 Task: Export the file with the resolution set to 720p.
Action: Mouse moved to (978, 17)
Screenshot: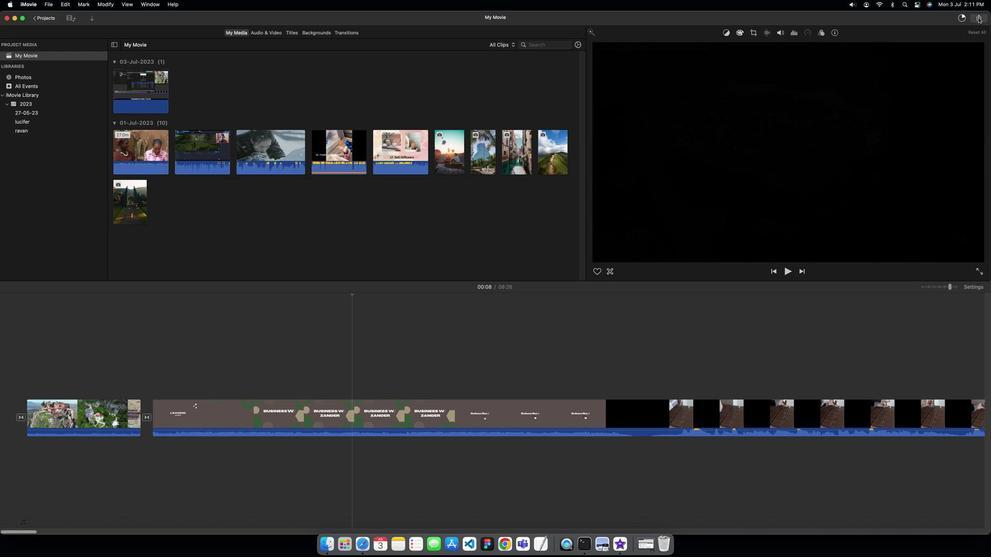 
Action: Mouse pressed left at (978, 17)
Screenshot: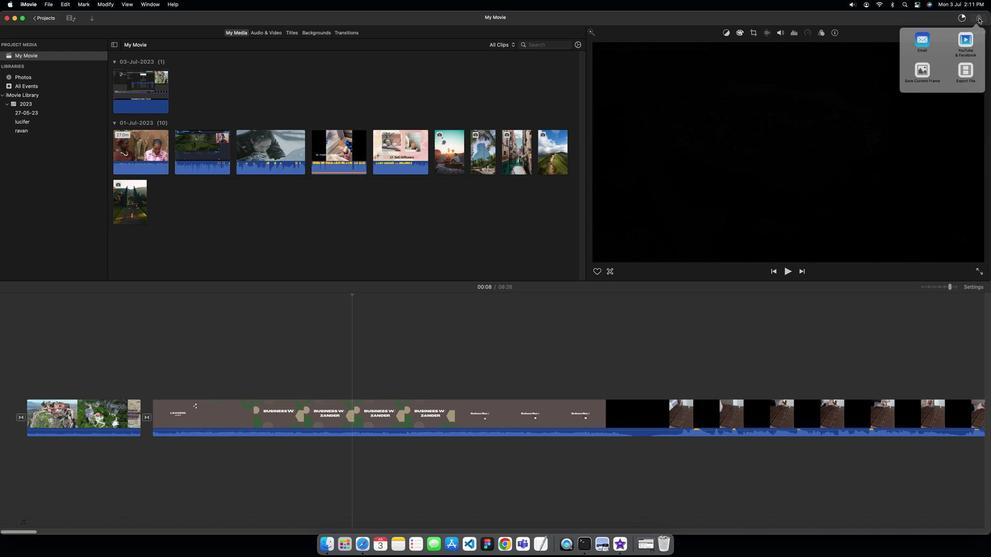 
Action: Mouse moved to (964, 74)
Screenshot: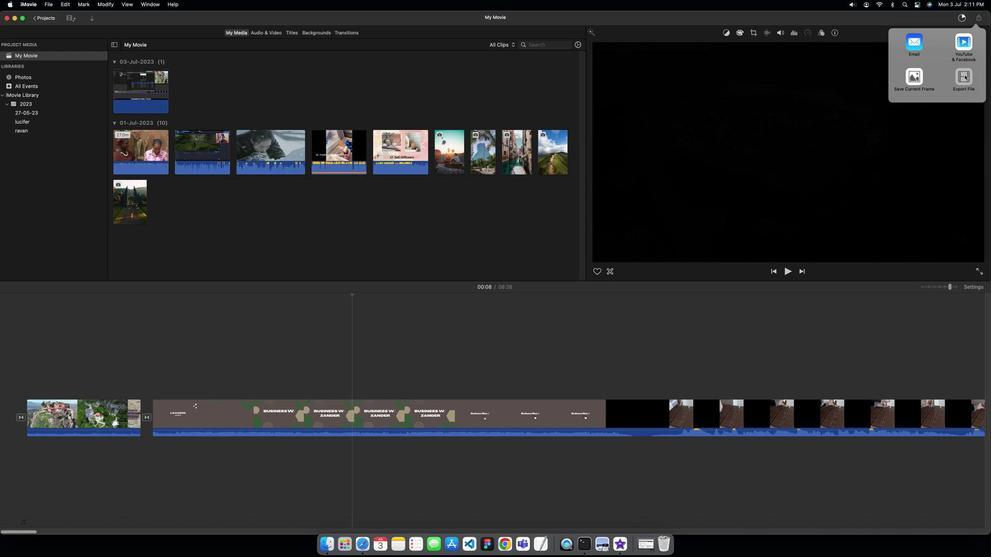 
Action: Mouse pressed left at (964, 74)
Screenshot: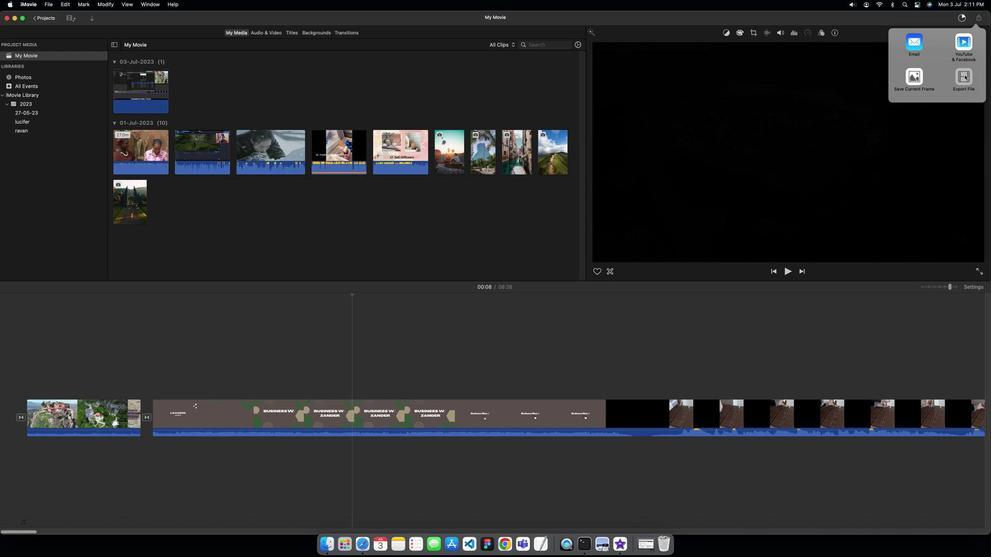 
Action: Mouse moved to (543, 161)
Screenshot: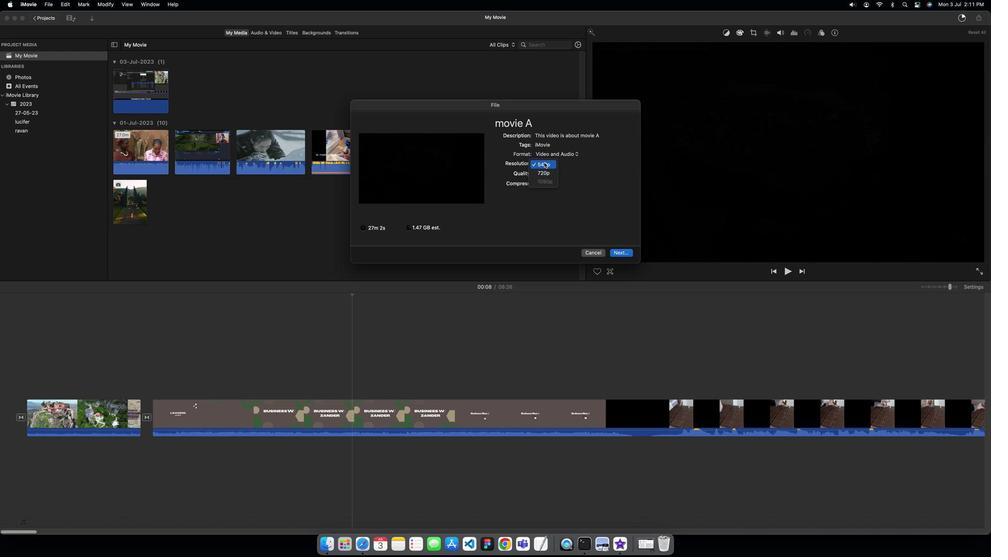 
Action: Mouse pressed left at (543, 161)
Screenshot: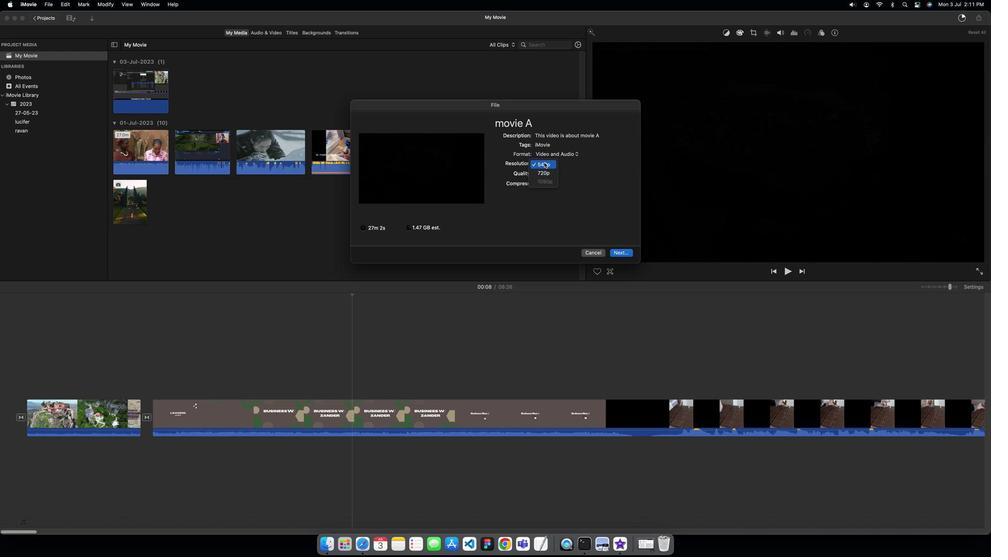 
Action: Mouse moved to (545, 170)
Screenshot: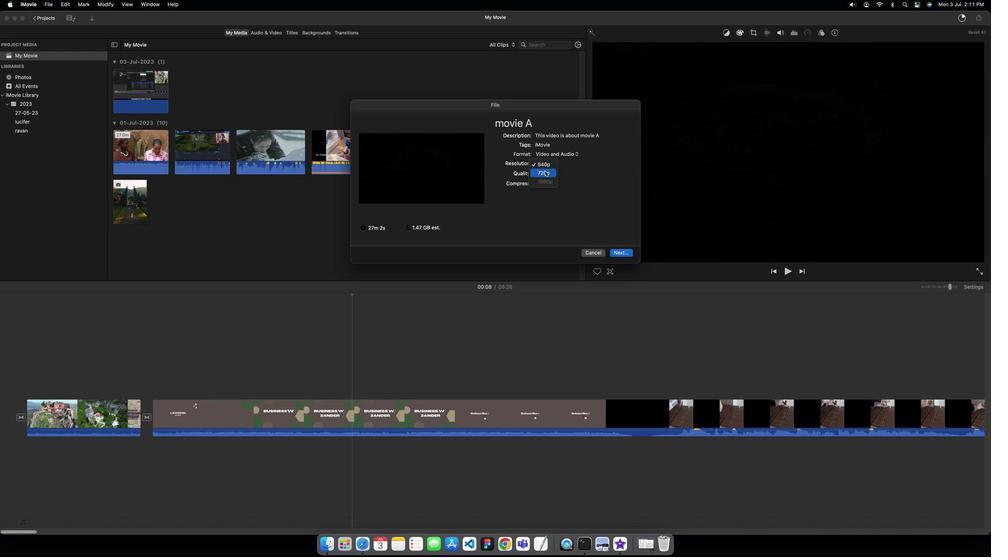 
Action: Mouse pressed left at (545, 170)
Screenshot: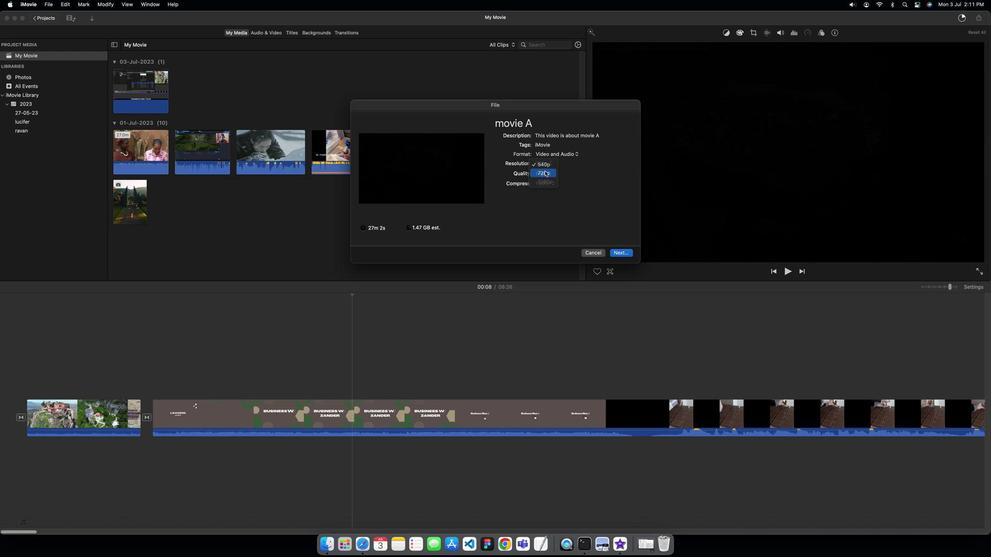 
Action: Mouse moved to (617, 252)
Screenshot: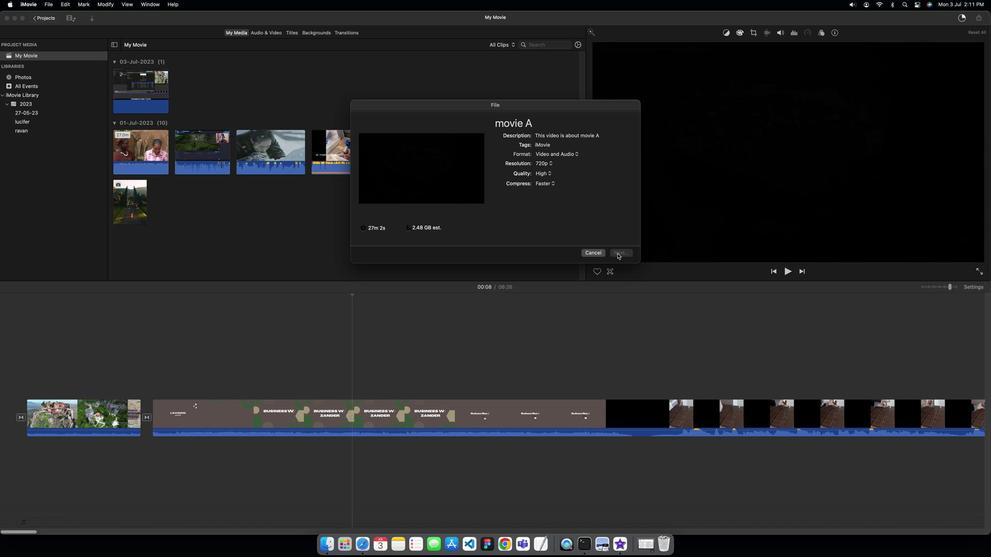 
Action: Mouse pressed left at (617, 252)
Screenshot: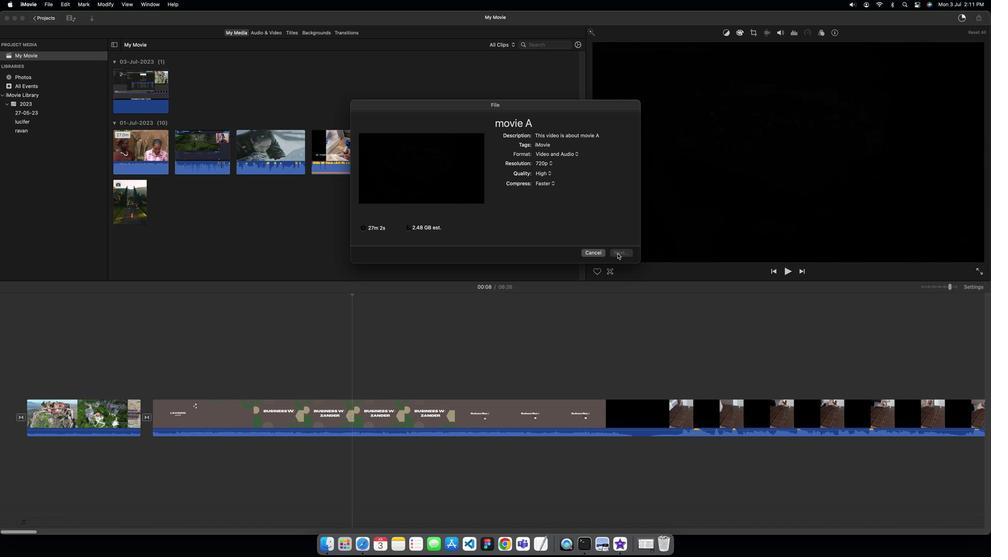 
Action: Mouse moved to (543, 195)
Screenshot: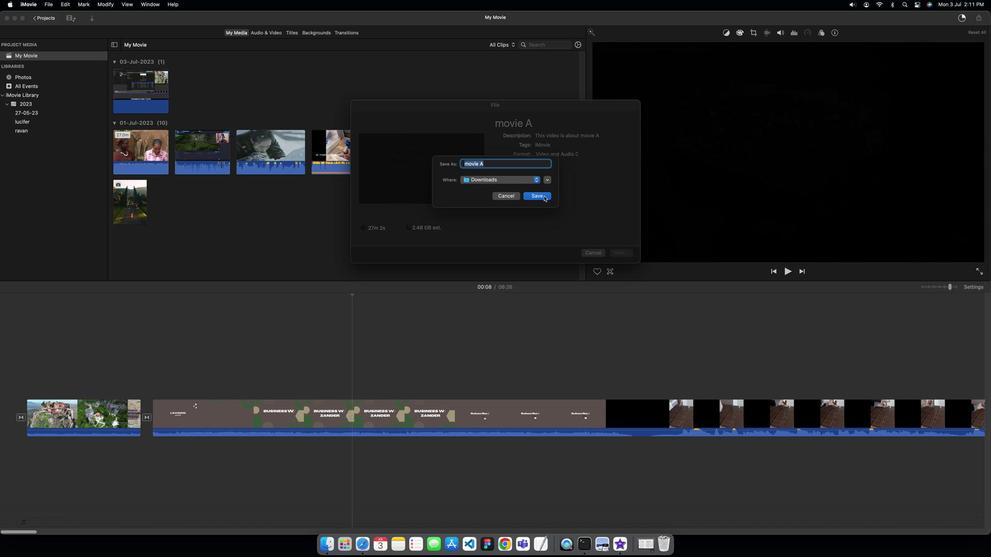 
Action: Mouse pressed left at (543, 195)
Screenshot: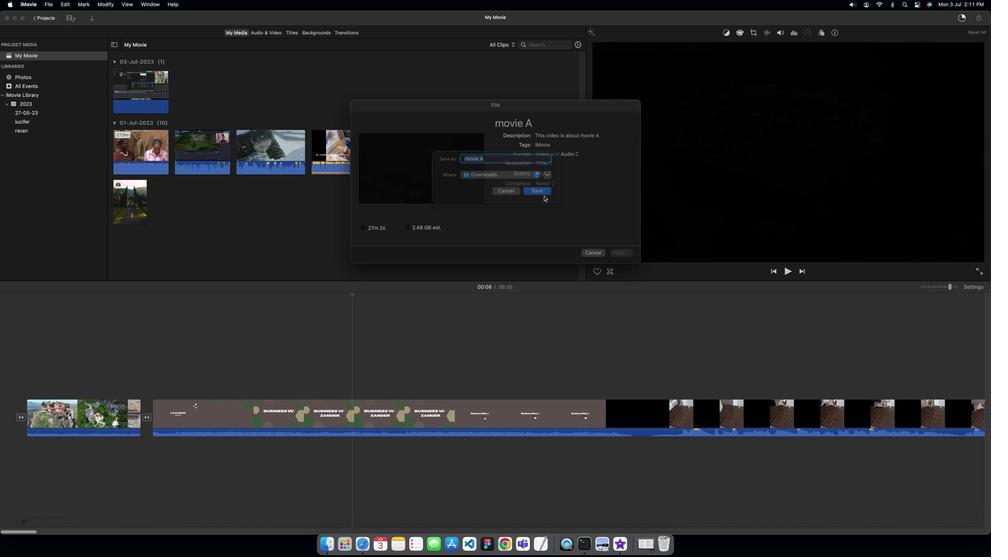 
Action: Key pressed Key.f9
Screenshot: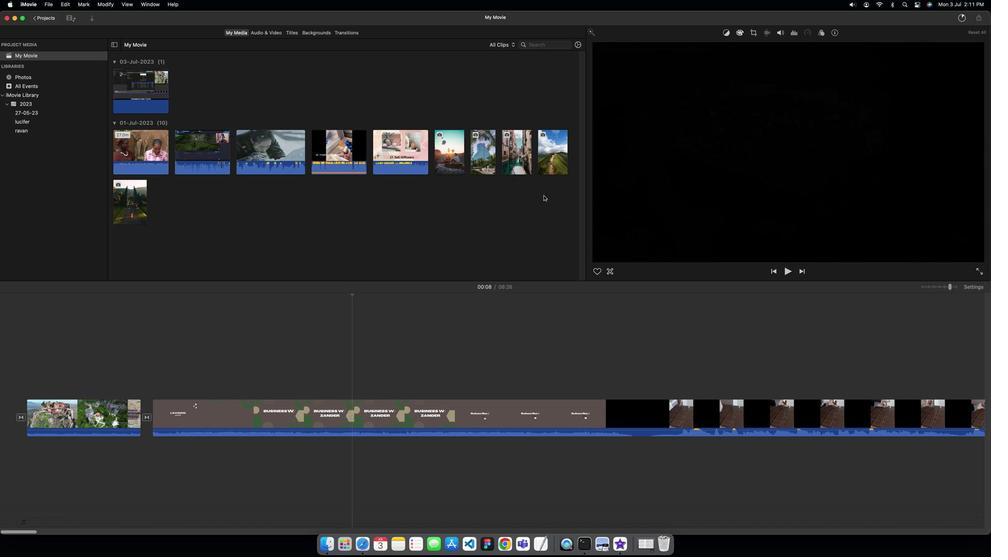 
